 Task: Add Marketing.
Action: Mouse moved to (300, 79)
Screenshot: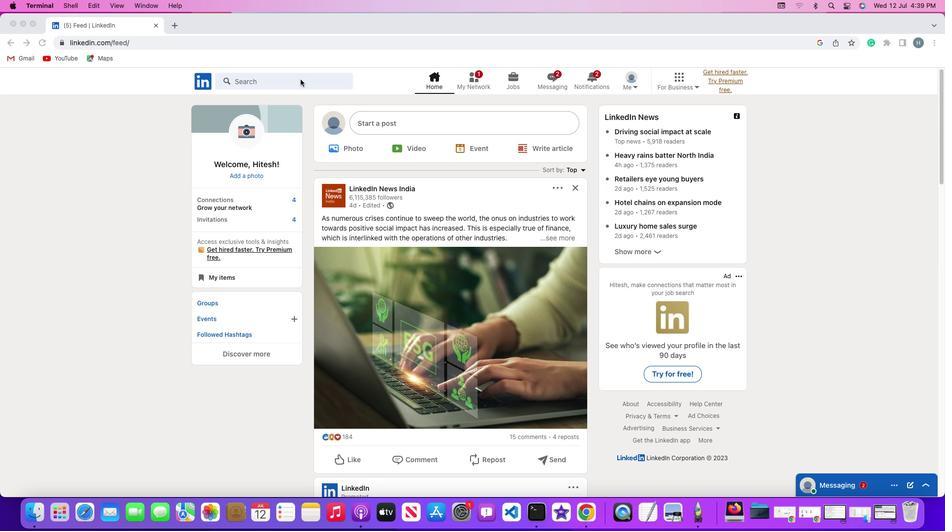 
Action: Mouse pressed left at (300, 79)
Screenshot: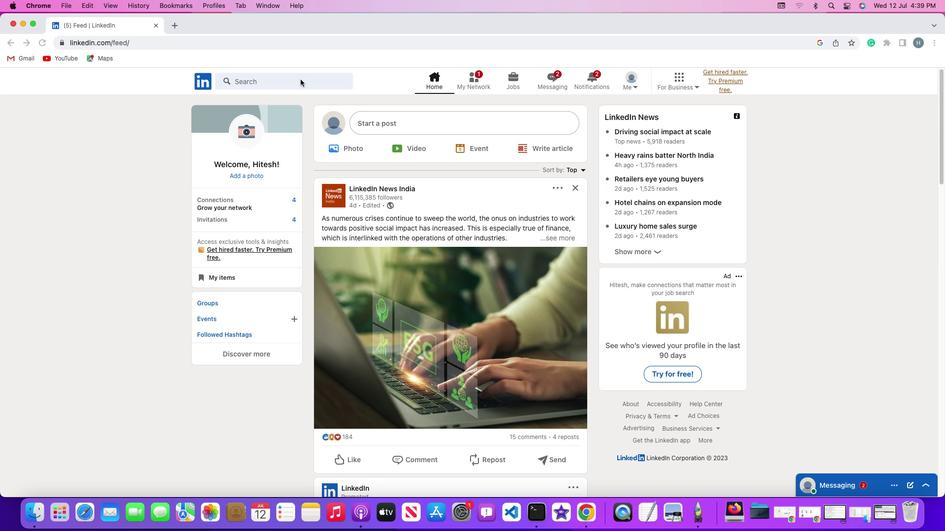 
Action: Mouse pressed left at (300, 79)
Screenshot: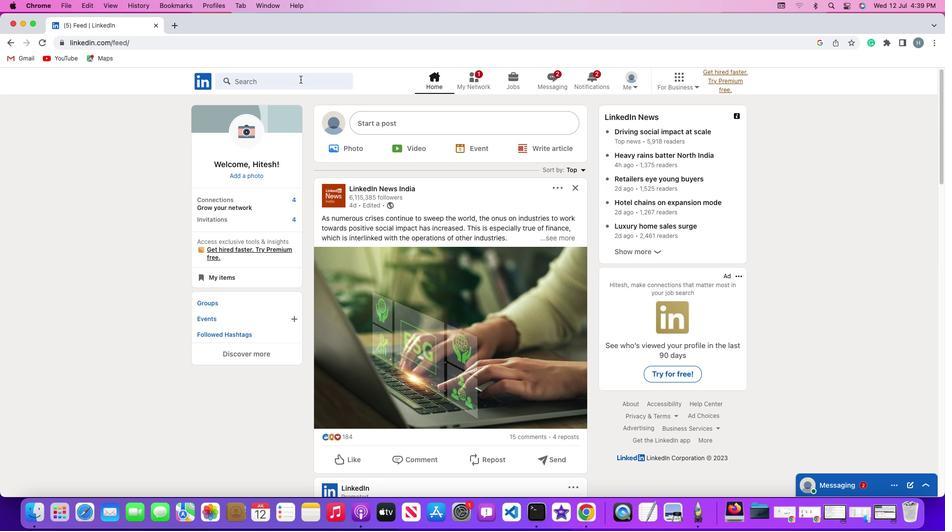 
Action: Key pressed Key.shift'#''h''i''r''i''n''g'Key.enter
Screenshot: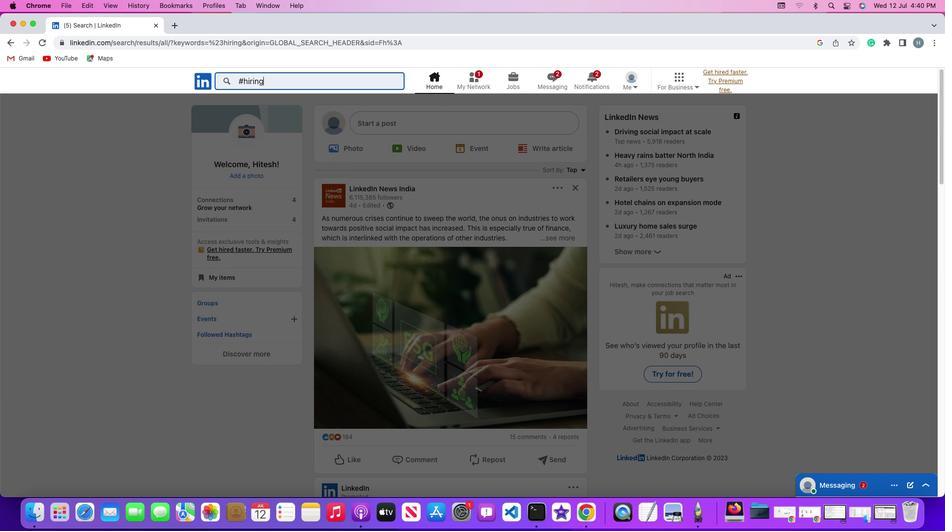 
Action: Mouse moved to (246, 108)
Screenshot: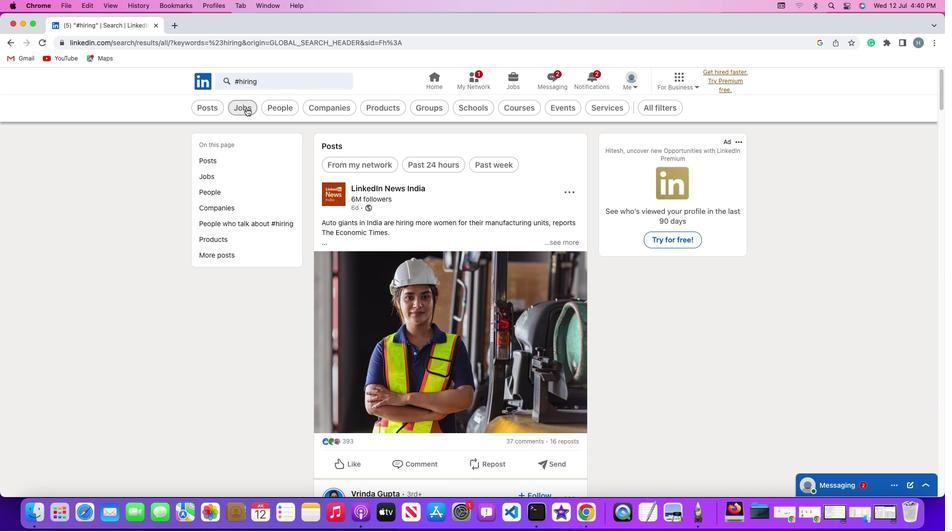 
Action: Mouse pressed left at (246, 108)
Screenshot: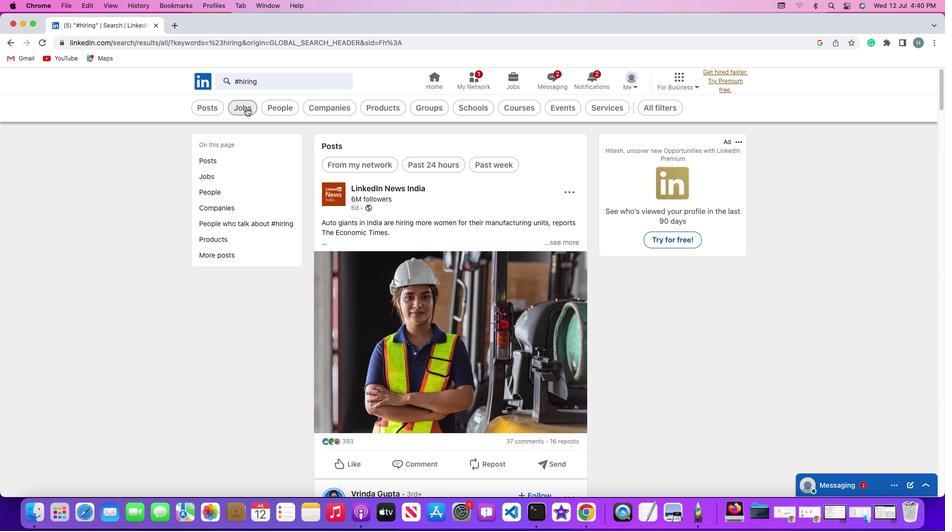 
Action: Mouse moved to (671, 104)
Screenshot: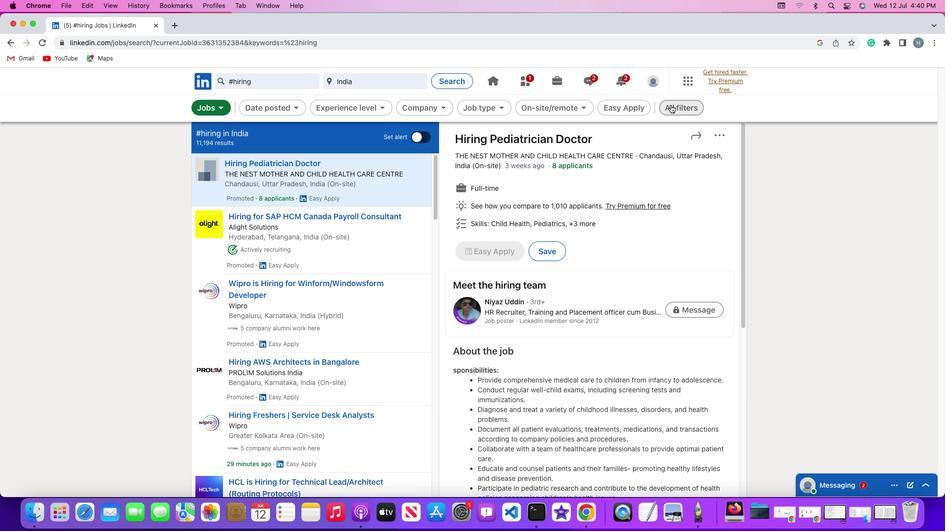 
Action: Mouse pressed left at (671, 104)
Screenshot: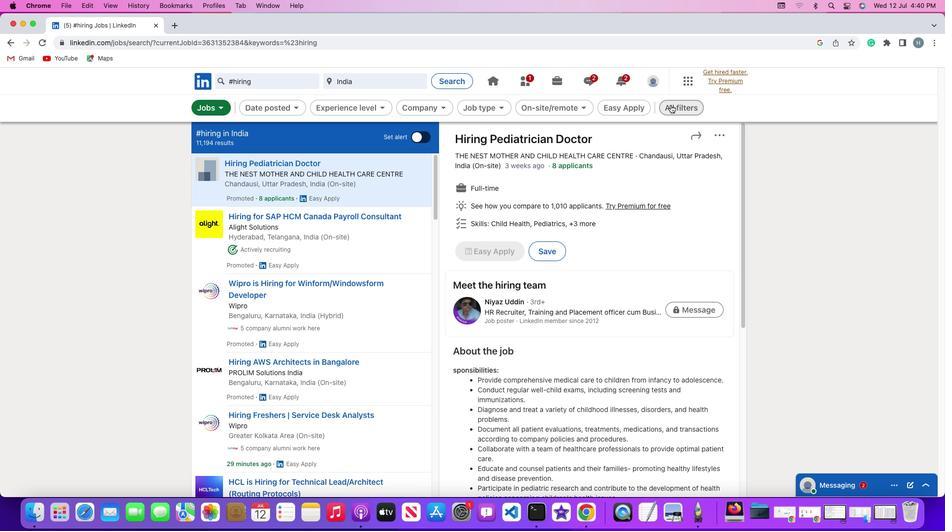 
Action: Mouse moved to (773, 348)
Screenshot: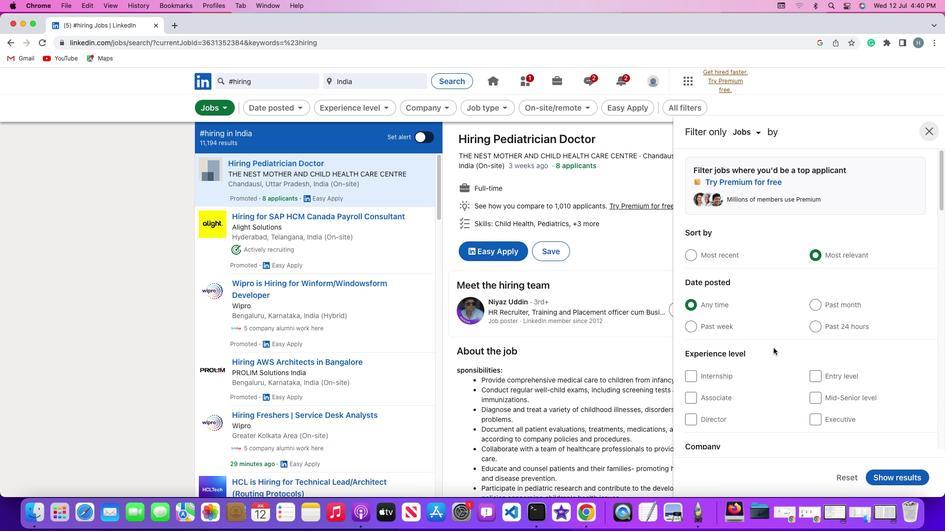 
Action: Mouse scrolled (773, 348) with delta (0, 0)
Screenshot: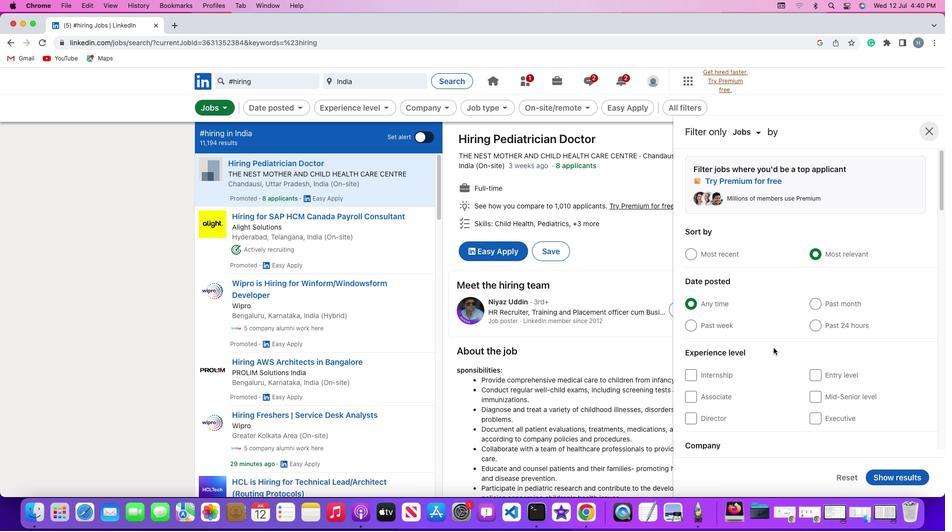 
Action: Mouse scrolled (773, 348) with delta (0, 0)
Screenshot: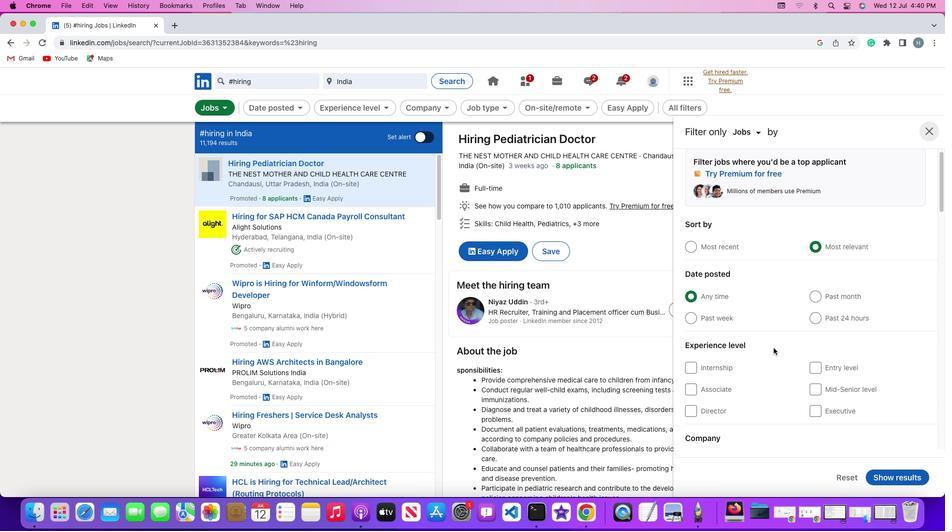 
Action: Mouse scrolled (773, 348) with delta (0, -1)
Screenshot: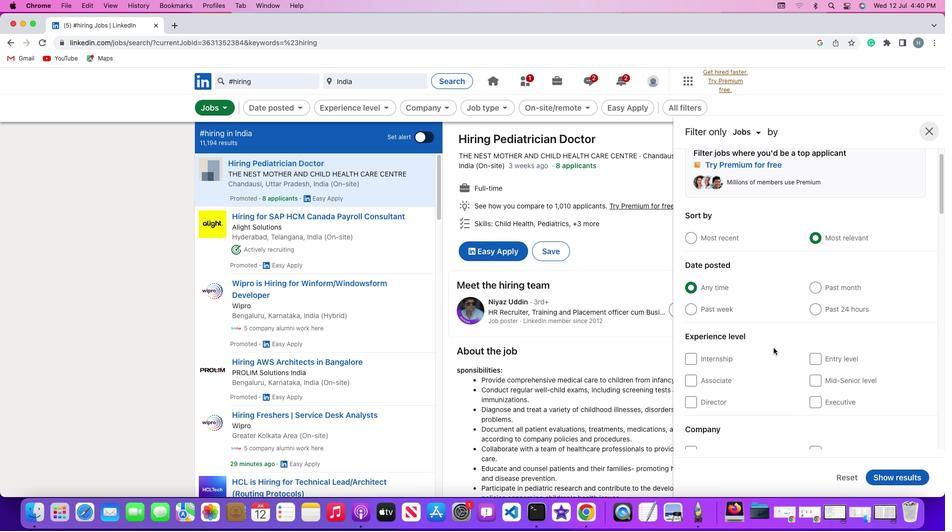 
Action: Mouse scrolled (773, 348) with delta (0, -1)
Screenshot: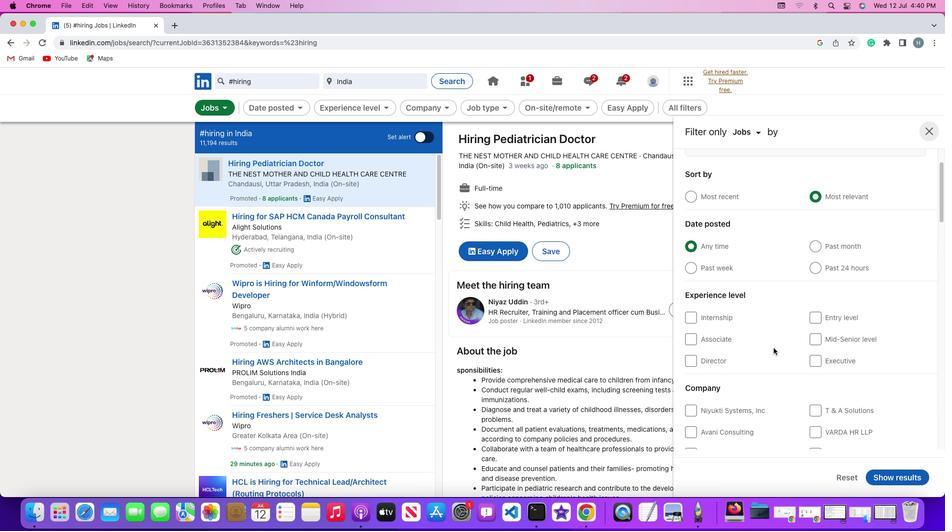 
Action: Mouse scrolled (773, 348) with delta (0, -2)
Screenshot: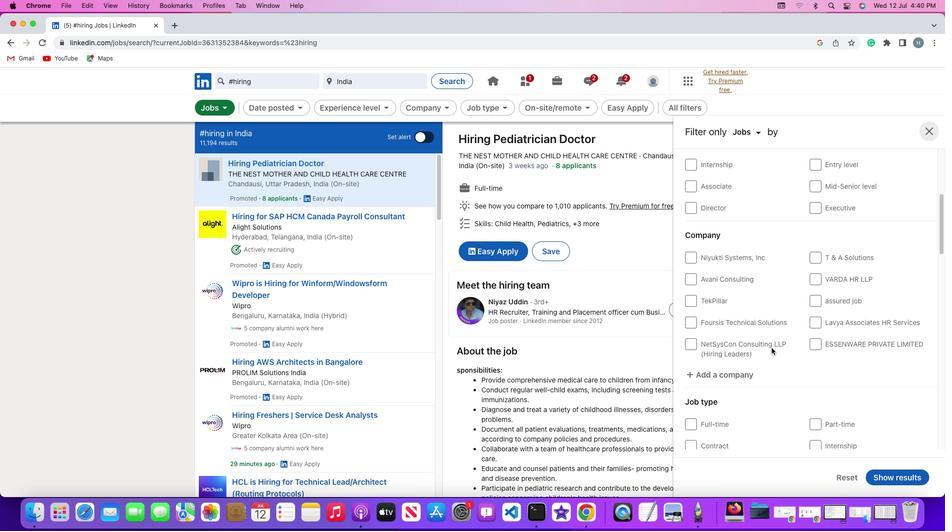 
Action: Mouse moved to (773, 347)
Screenshot: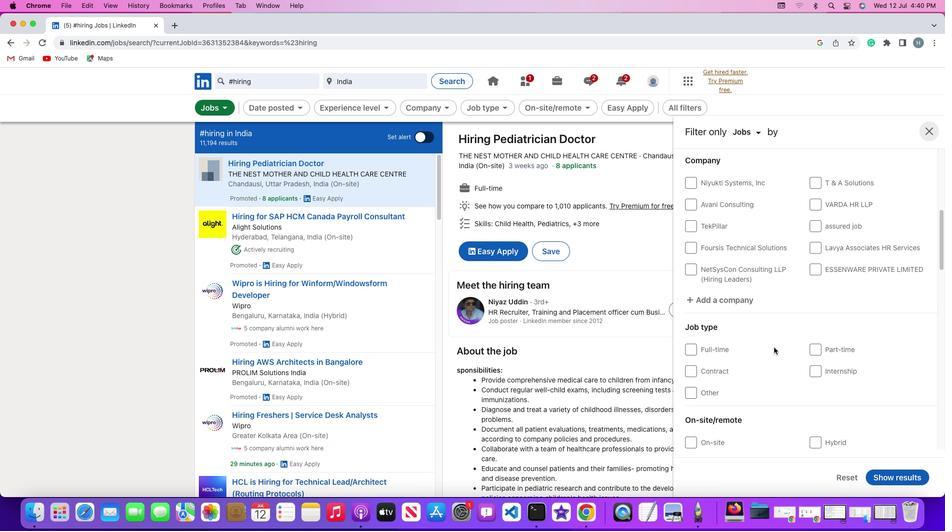 
Action: Mouse scrolled (773, 347) with delta (0, 0)
Screenshot: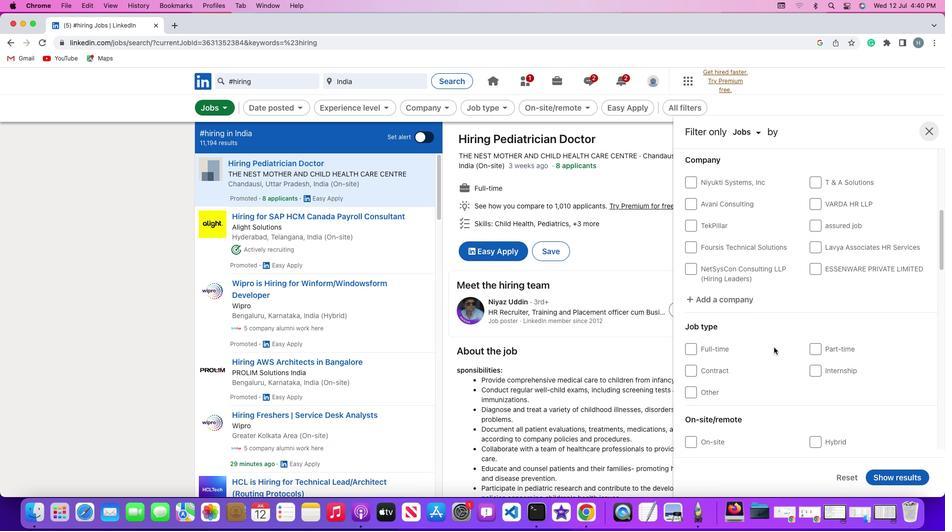 
Action: Mouse scrolled (773, 347) with delta (0, 0)
Screenshot: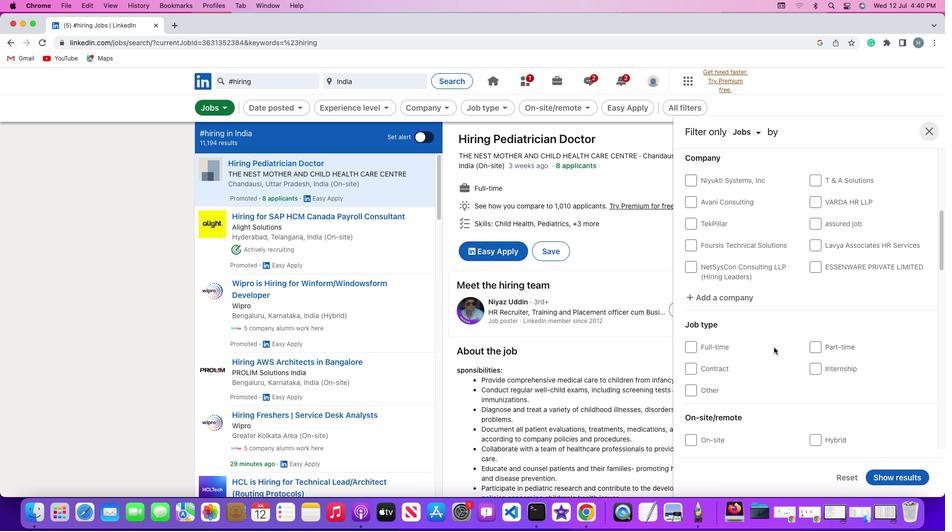 
Action: Mouse scrolled (773, 347) with delta (0, 0)
Screenshot: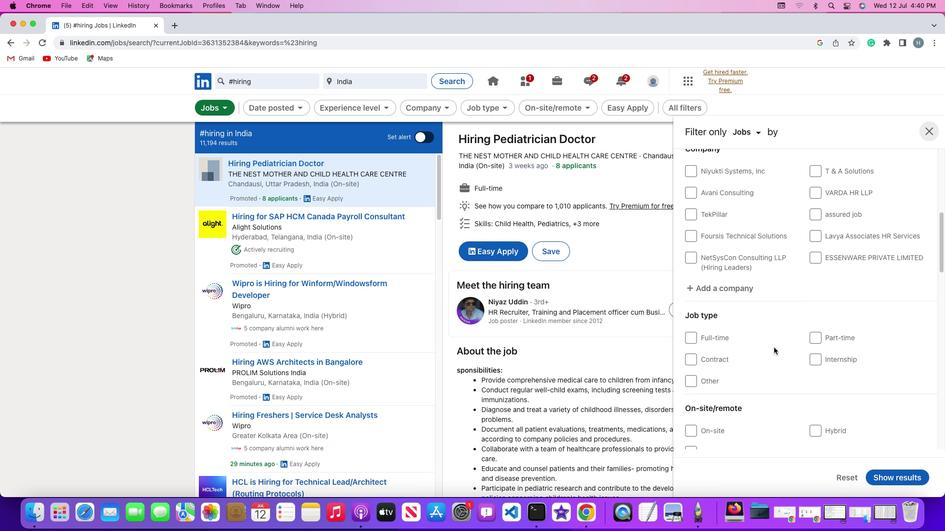 
Action: Mouse moved to (778, 350)
Screenshot: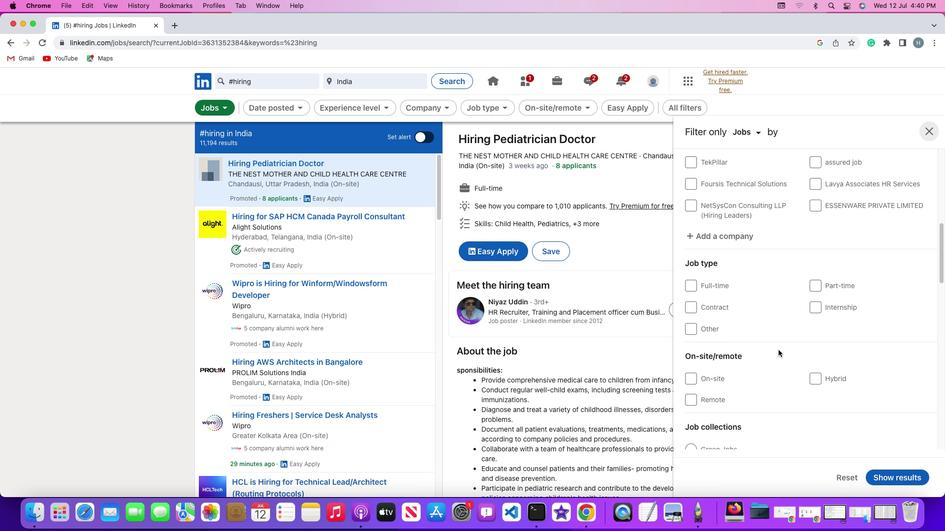 
Action: Mouse scrolled (778, 350) with delta (0, 0)
Screenshot: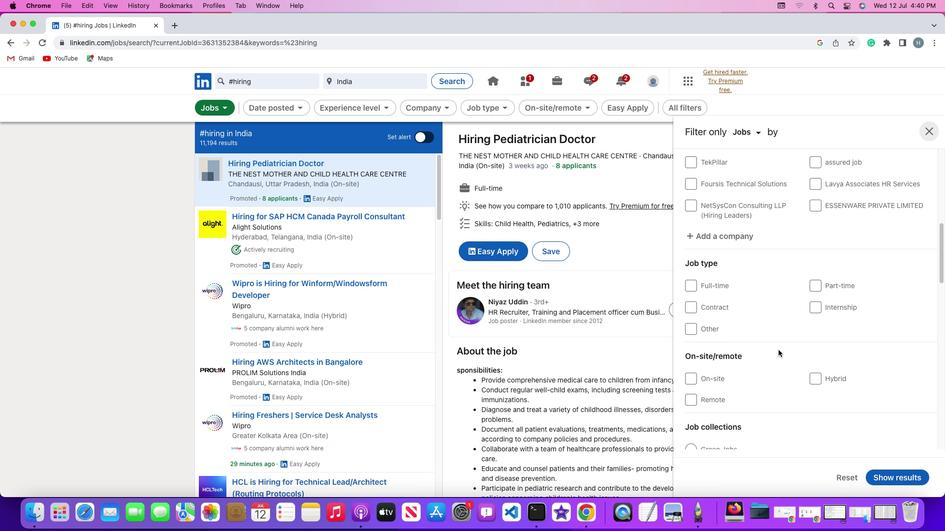 
Action: Mouse moved to (778, 350)
Screenshot: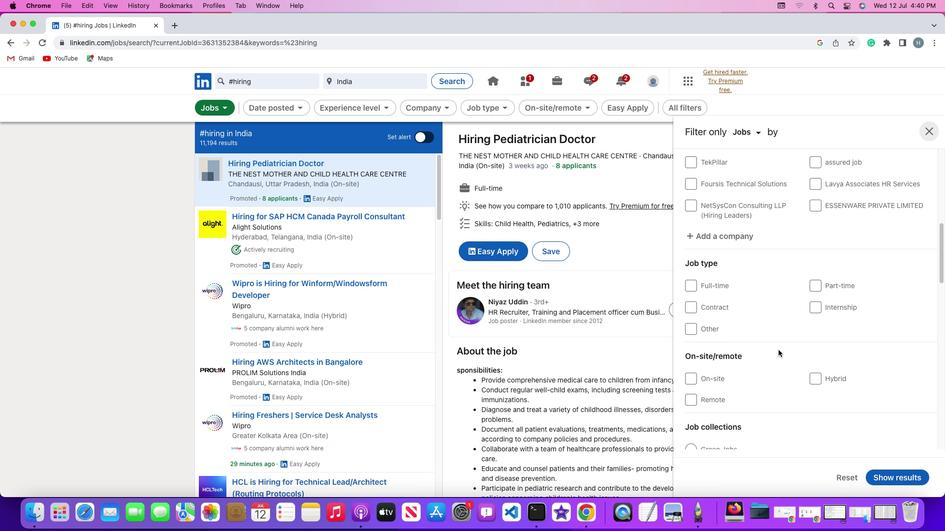 
Action: Mouse scrolled (778, 350) with delta (0, 0)
Screenshot: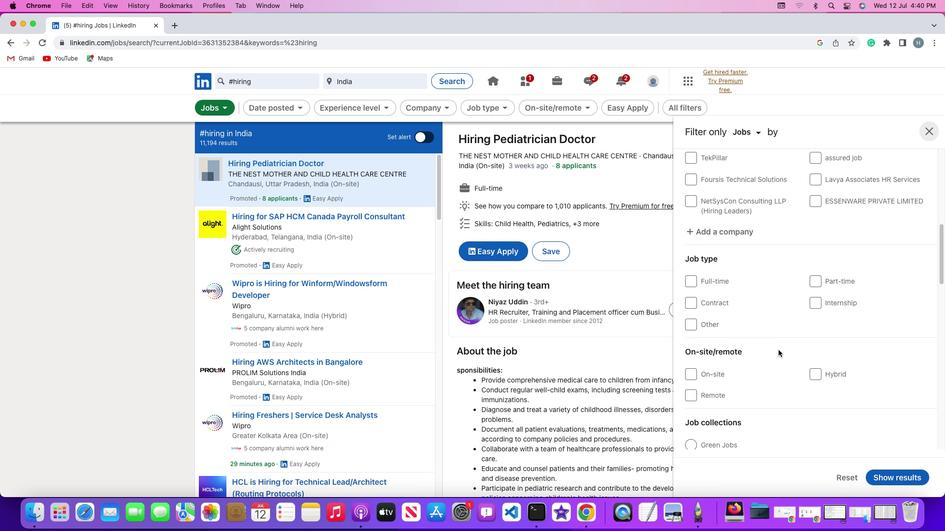 
Action: Mouse scrolled (778, 350) with delta (0, -1)
Screenshot: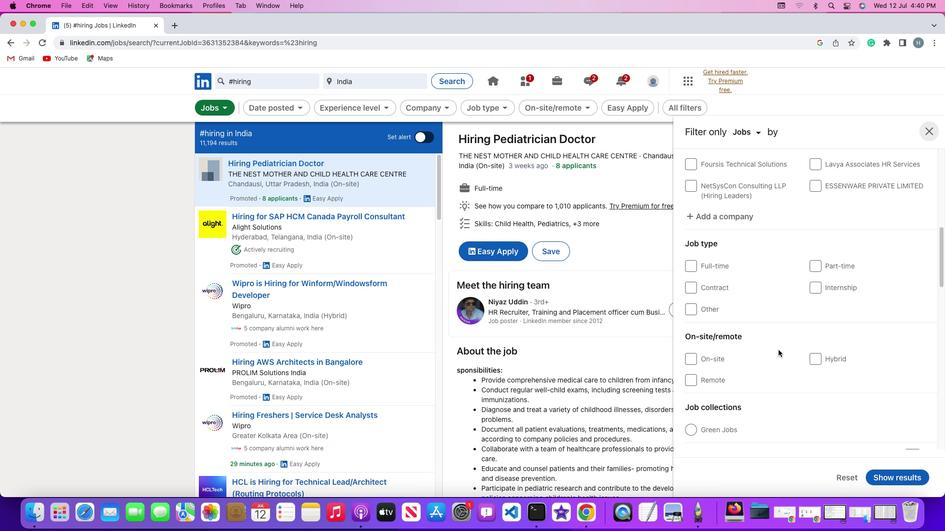 
Action: Mouse scrolled (778, 350) with delta (0, -1)
Screenshot: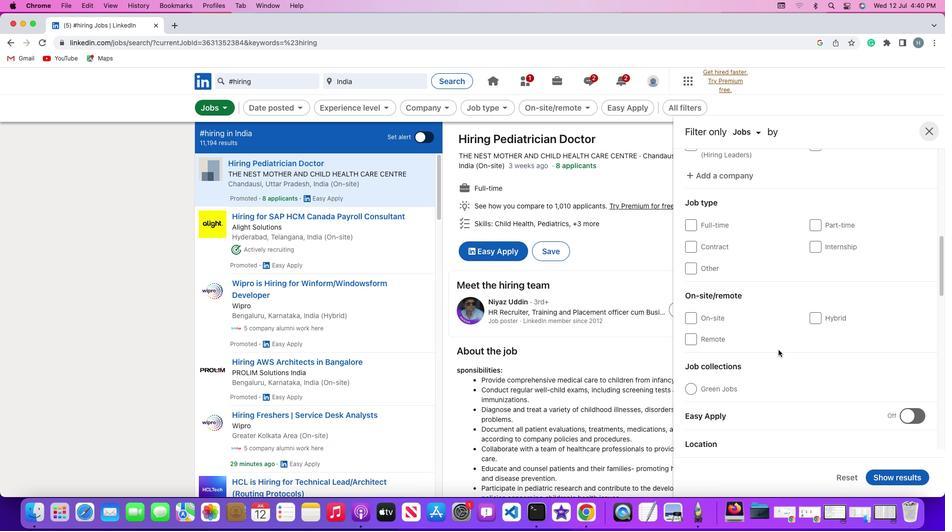 
Action: Mouse moved to (778, 350)
Screenshot: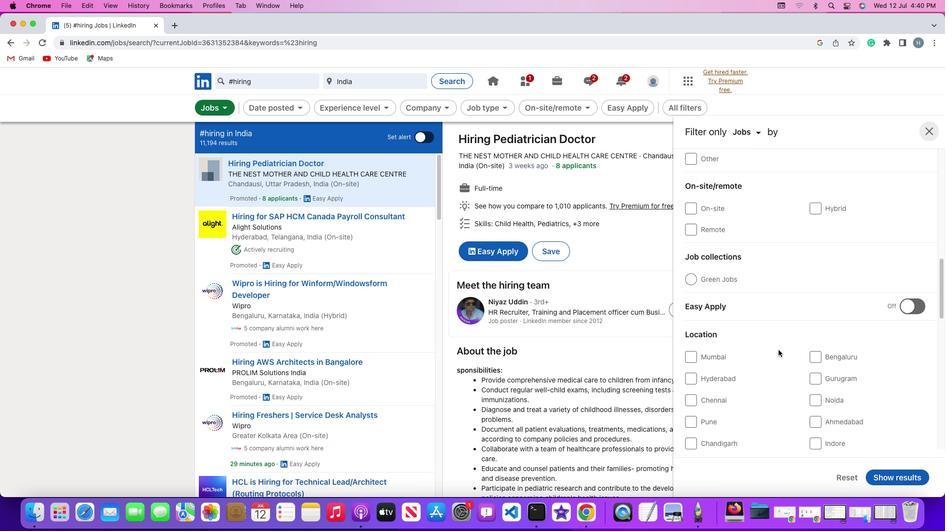
Action: Mouse scrolled (778, 350) with delta (0, 0)
Screenshot: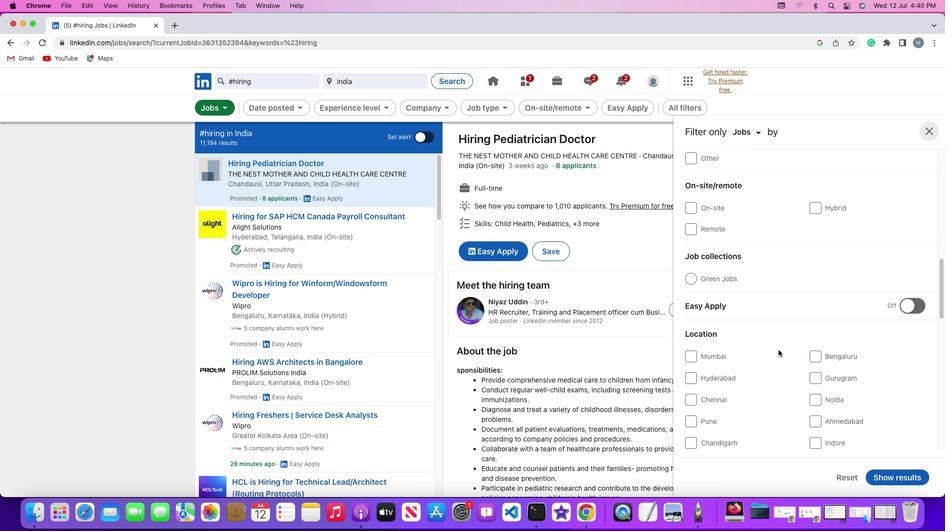 
Action: Mouse scrolled (778, 350) with delta (0, 0)
Screenshot: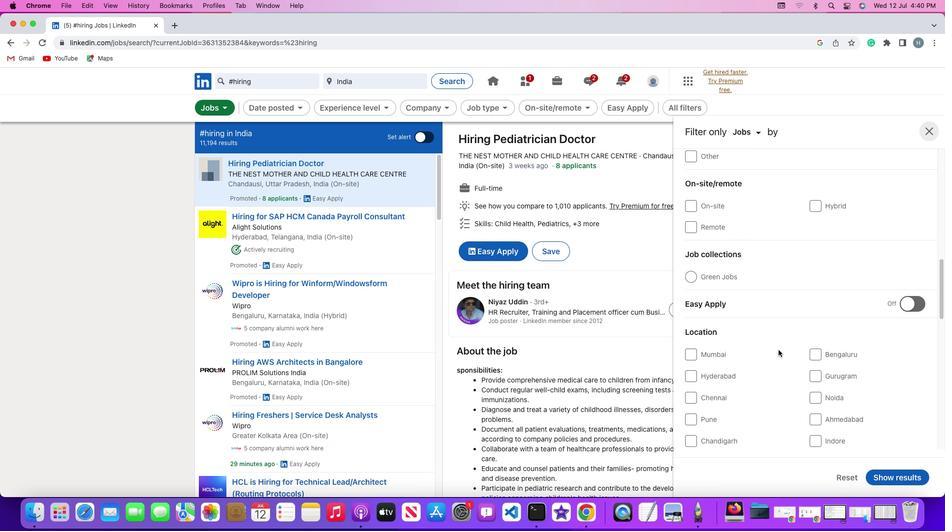 
Action: Mouse scrolled (778, 350) with delta (0, 0)
Screenshot: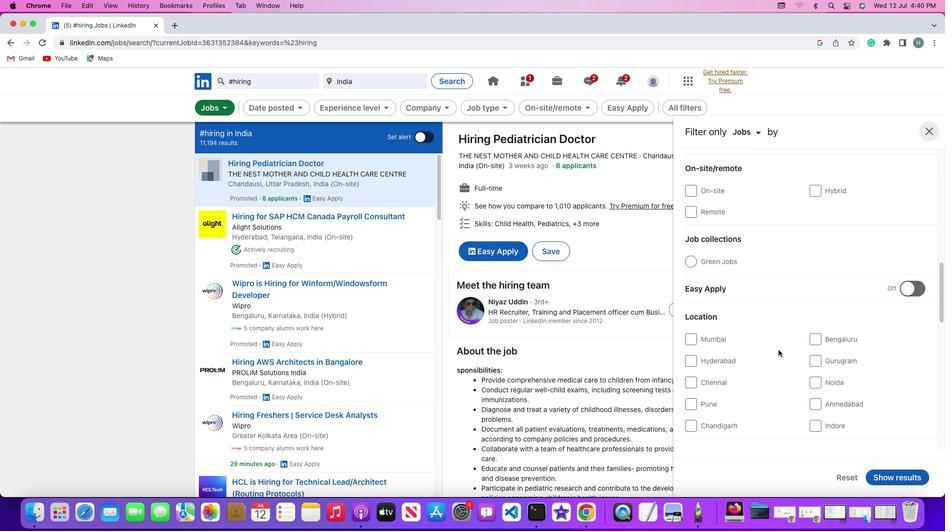 
Action: Mouse scrolled (778, 350) with delta (0, 0)
Screenshot: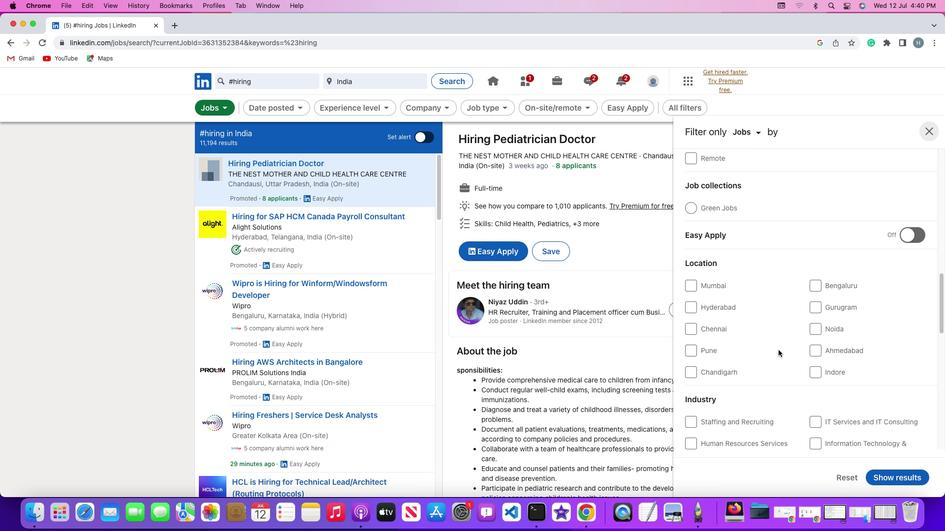 
Action: Mouse scrolled (778, 350) with delta (0, 0)
Screenshot: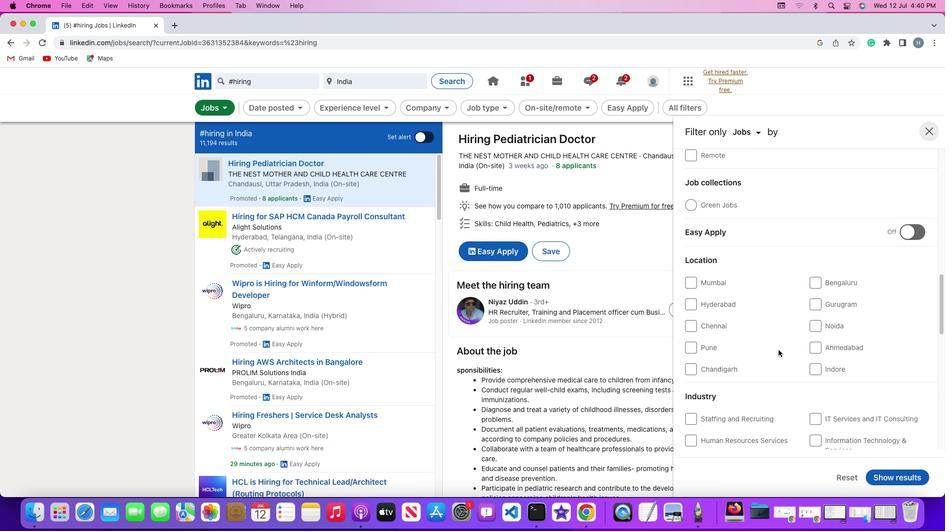 
Action: Mouse scrolled (778, 350) with delta (0, 0)
Screenshot: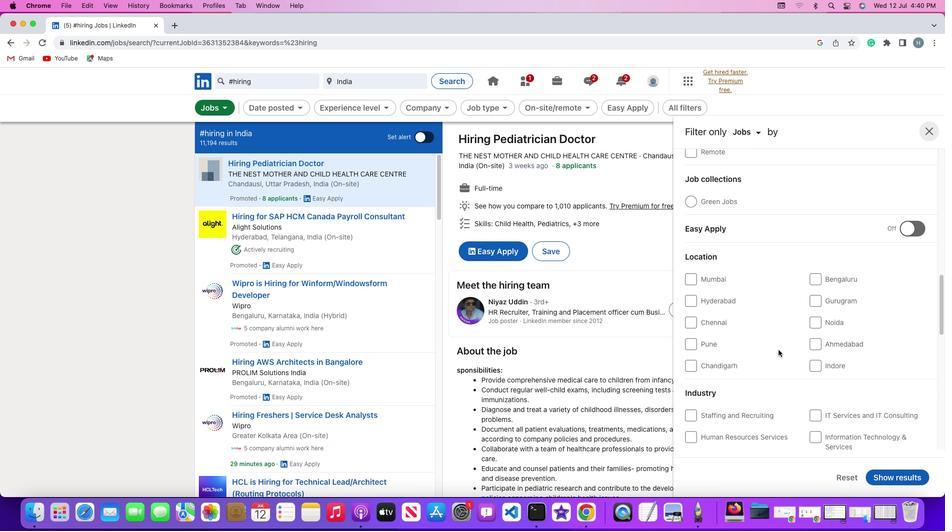 
Action: Mouse scrolled (778, 350) with delta (0, 0)
Screenshot: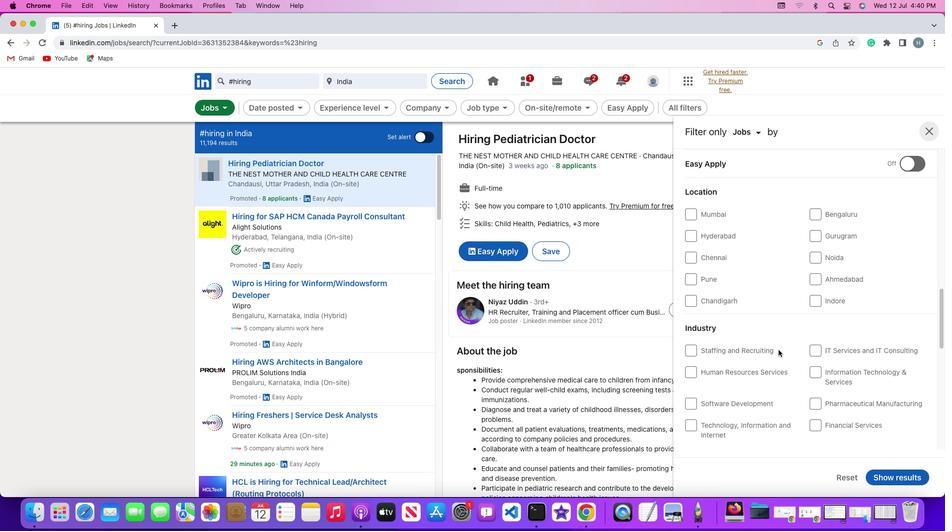 
Action: Mouse scrolled (778, 350) with delta (0, 0)
Screenshot: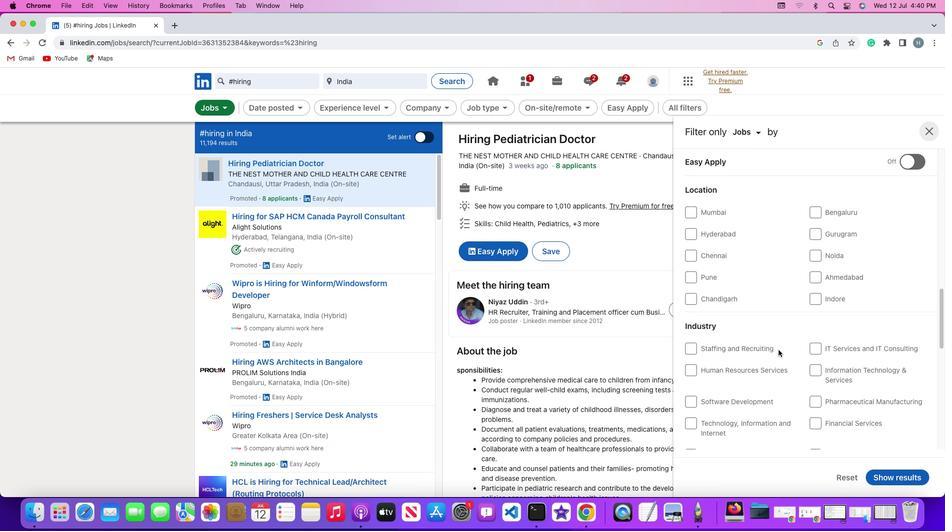 
Action: Mouse scrolled (778, 350) with delta (0, 0)
Screenshot: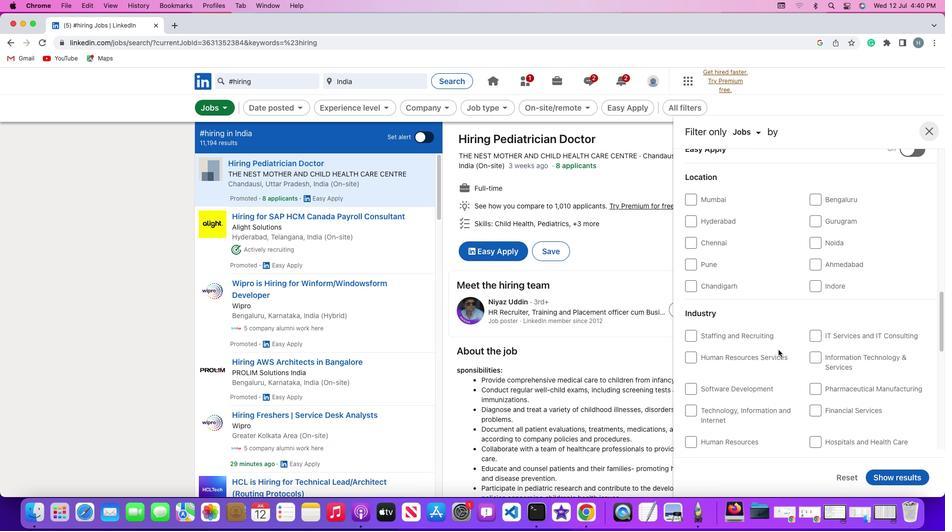 
Action: Mouse scrolled (778, 350) with delta (0, 0)
Screenshot: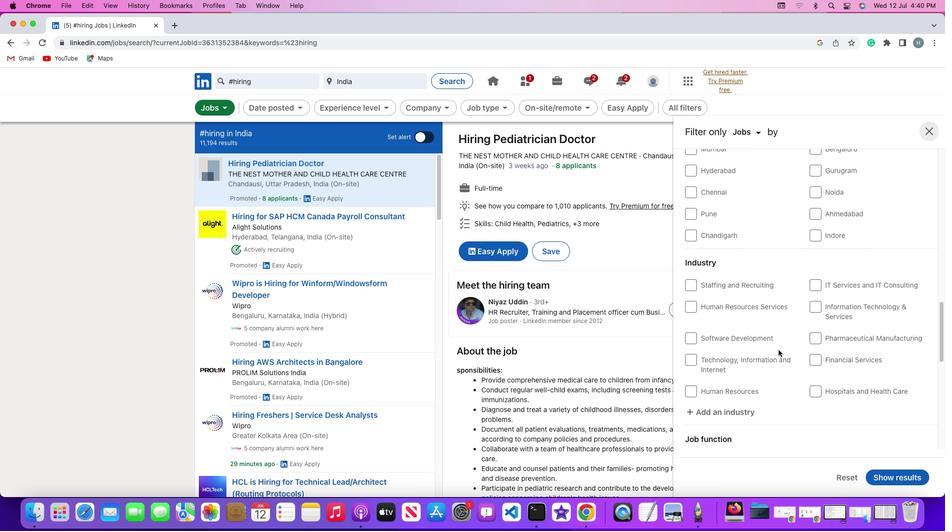 
Action: Mouse scrolled (778, 350) with delta (0, 0)
Screenshot: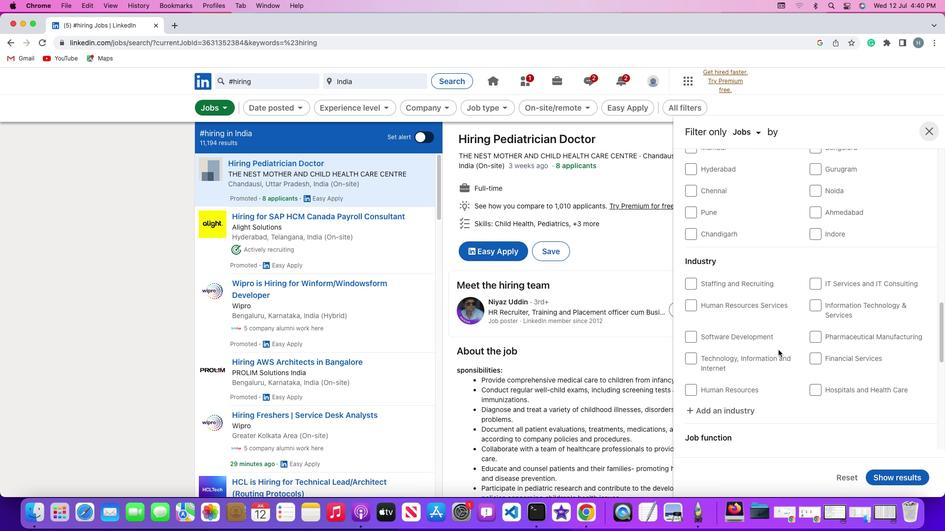 
Action: Mouse scrolled (778, 350) with delta (0, 0)
Screenshot: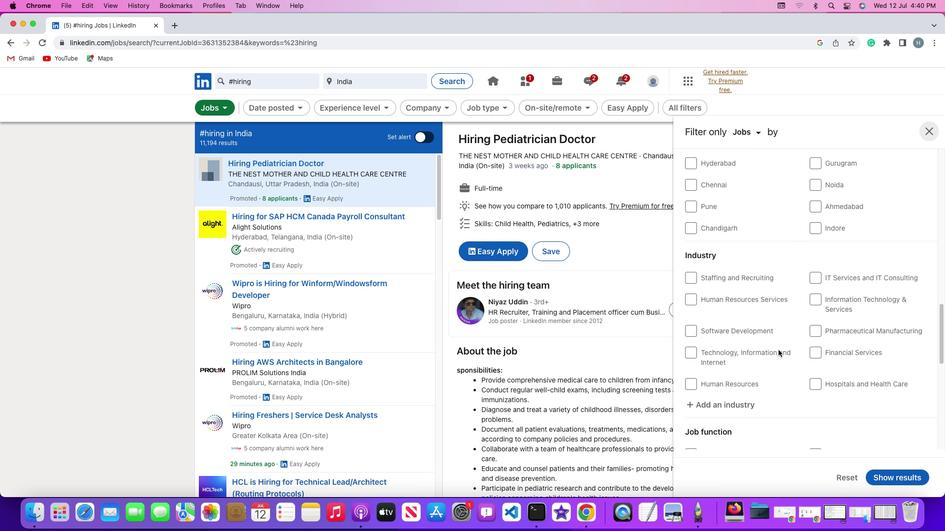 
Action: Mouse scrolled (778, 350) with delta (0, 0)
Screenshot: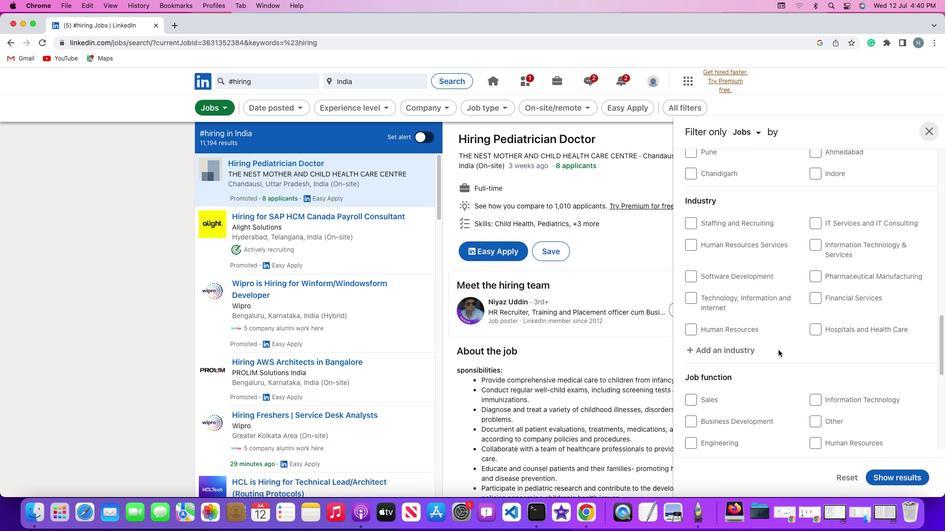 
Action: Mouse scrolled (778, 350) with delta (0, 0)
Screenshot: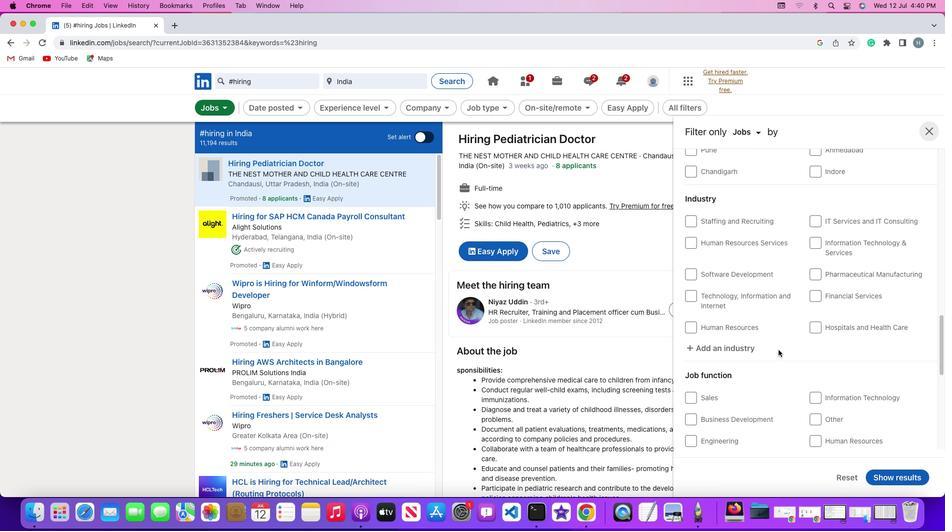 
Action: Mouse scrolled (778, 350) with delta (0, 0)
Screenshot: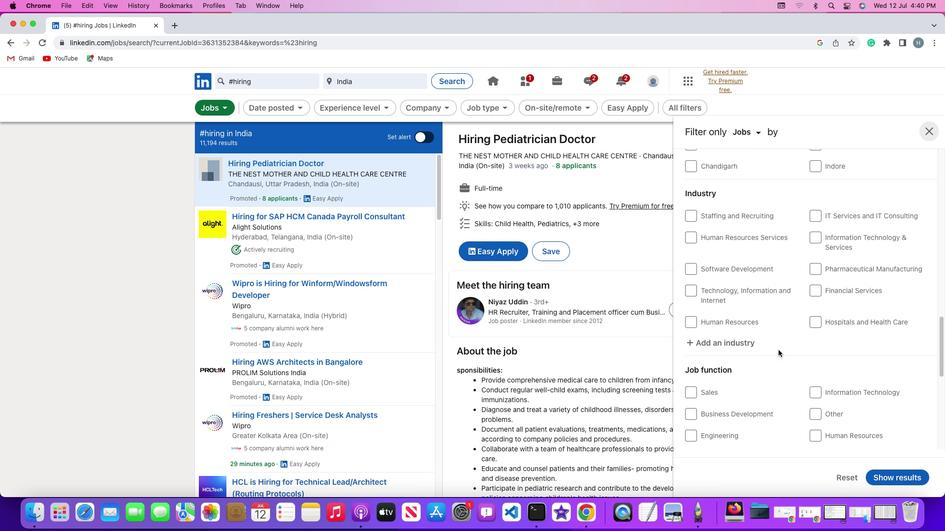 
Action: Mouse scrolled (778, 350) with delta (0, 0)
Screenshot: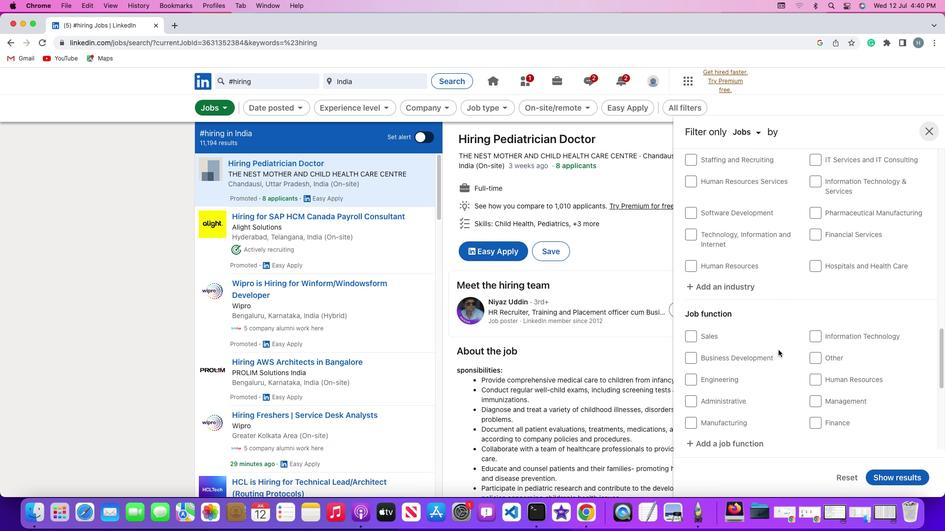
Action: Mouse scrolled (778, 350) with delta (0, 0)
Screenshot: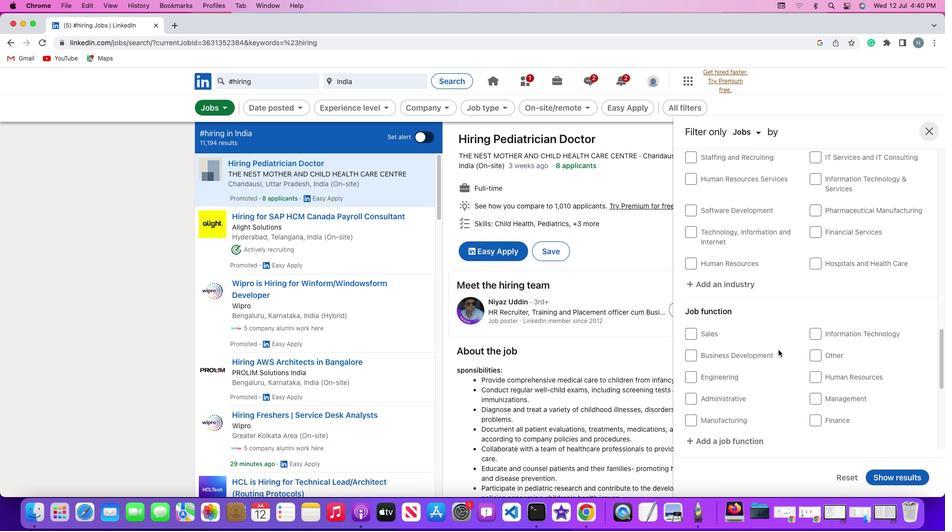 
Action: Mouse scrolled (778, 350) with delta (0, 0)
Screenshot: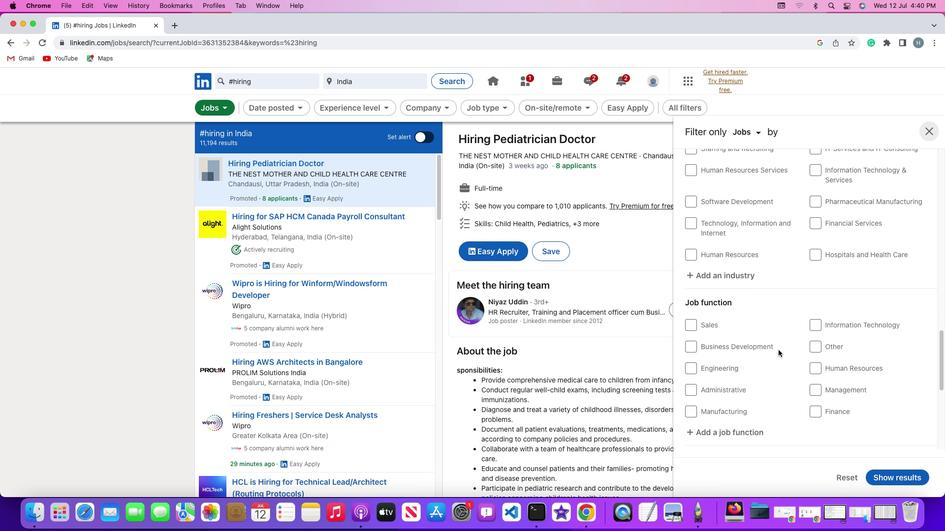 
Action: Mouse moved to (736, 367)
Screenshot: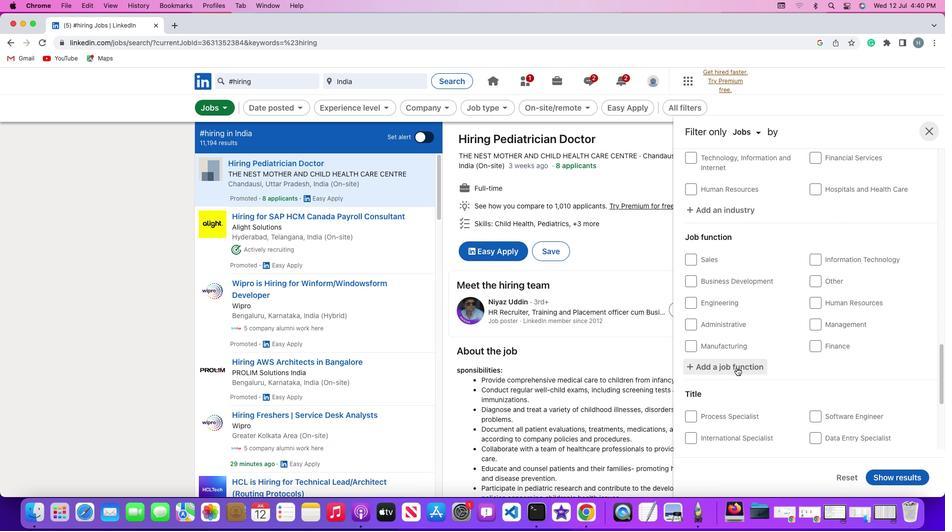
Action: Mouse pressed left at (736, 367)
Screenshot: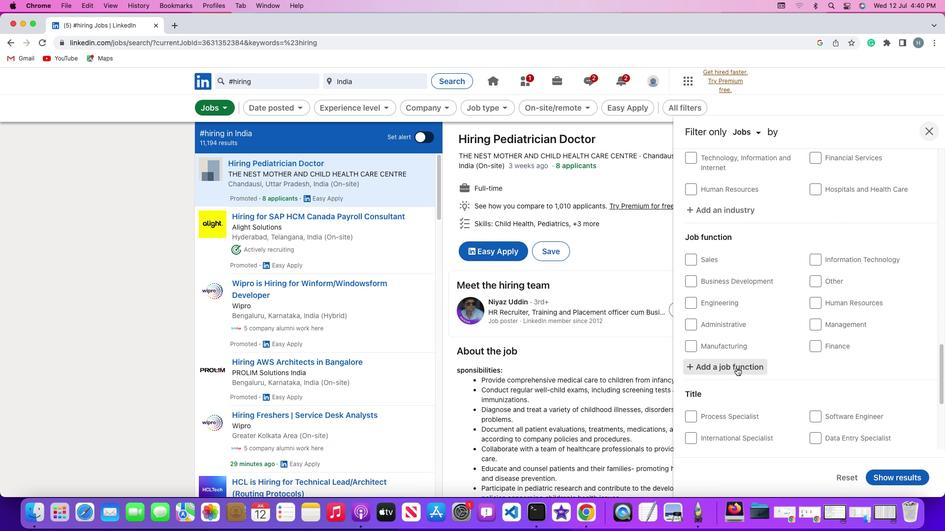 
Action: Mouse moved to (686, 389)
Screenshot: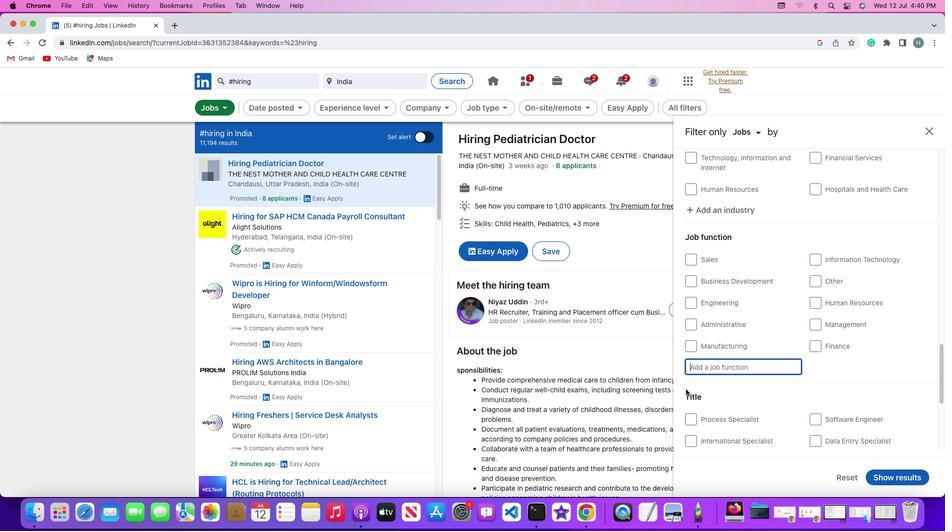 
Action: Key pressed Key.shift
Screenshot: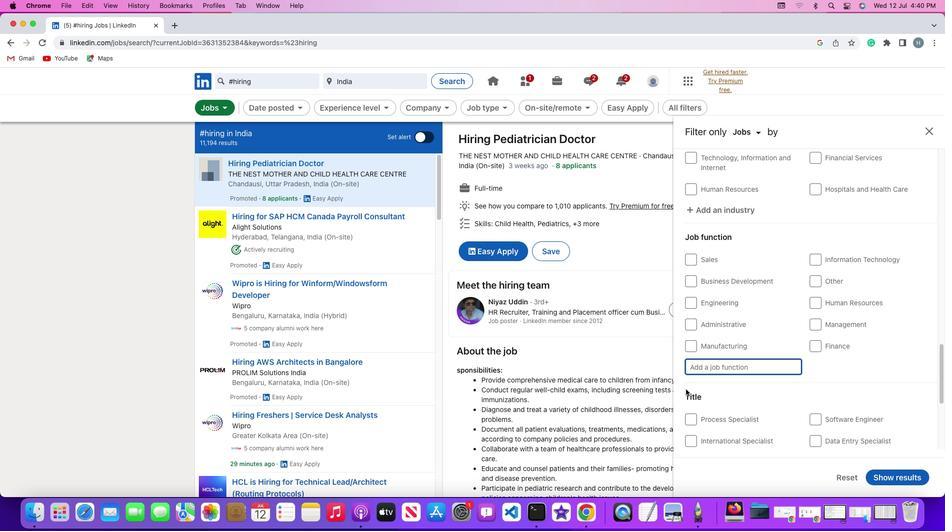 
Action: Mouse moved to (686, 389)
Screenshot: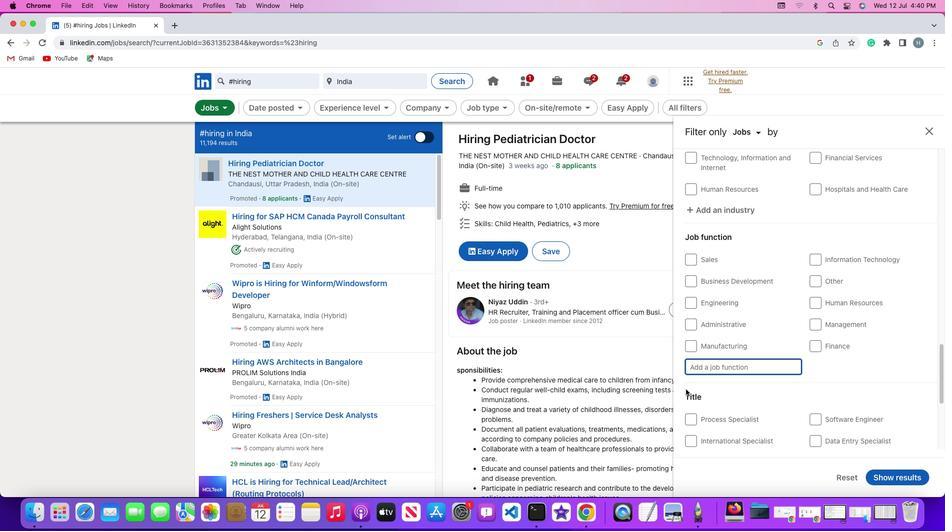 
Action: Key pressed 'M''a''r''k''e''t''i''n'
Screenshot: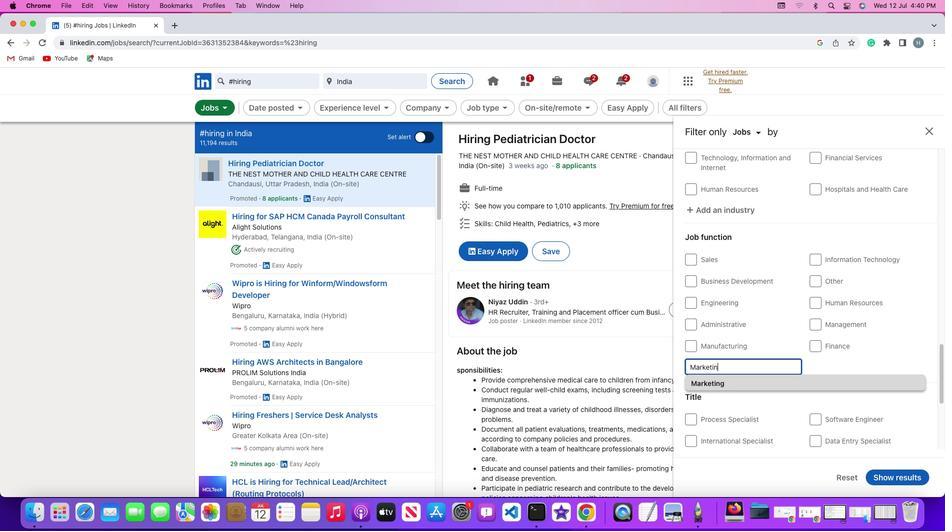 
Action: Mouse moved to (703, 383)
Screenshot: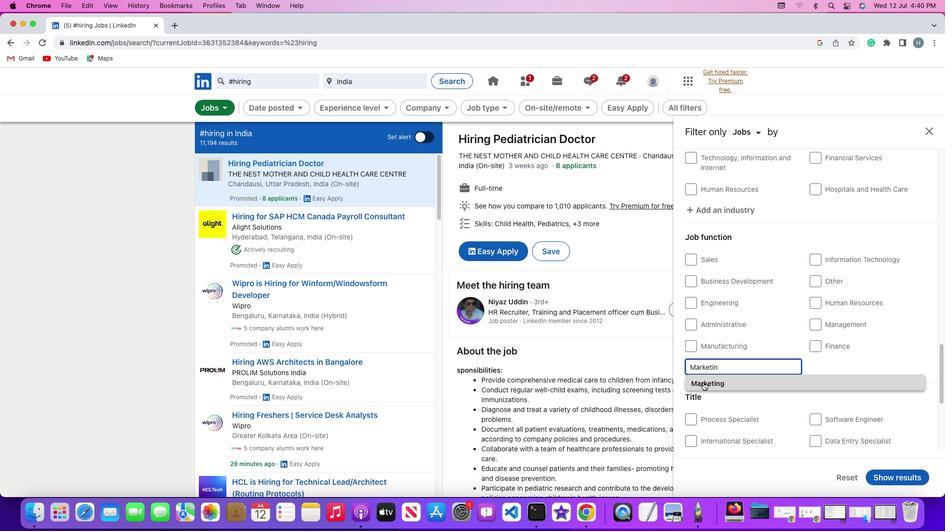 
Action: Mouse pressed left at (703, 383)
Screenshot: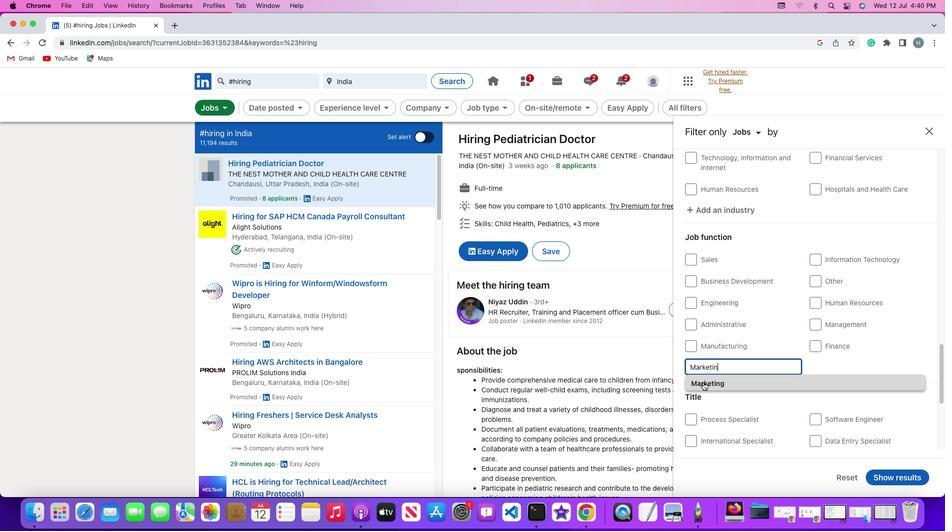 
Action: Mouse moved to (652, 320)
Screenshot: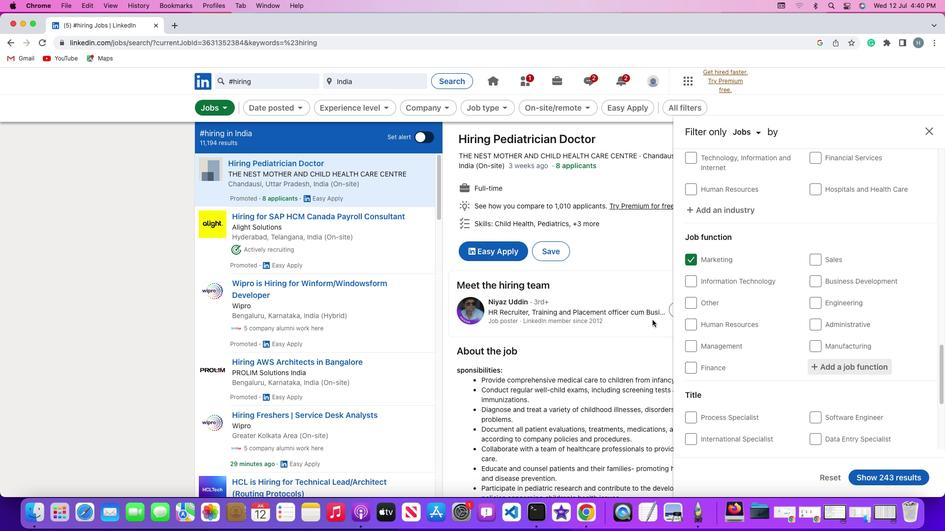 
